 Task: Create Card IT Security Review in Board Team Collaboration Software to Workspace Business Incubators. Create Card Political Science Conference Review in Board Social Media Community Management to Workspace Business Incubators. Create Card IT Security Review in Board Market Analysis for Industry Trend Identification to Workspace Business Incubators
Action: Mouse moved to (340, 141)
Screenshot: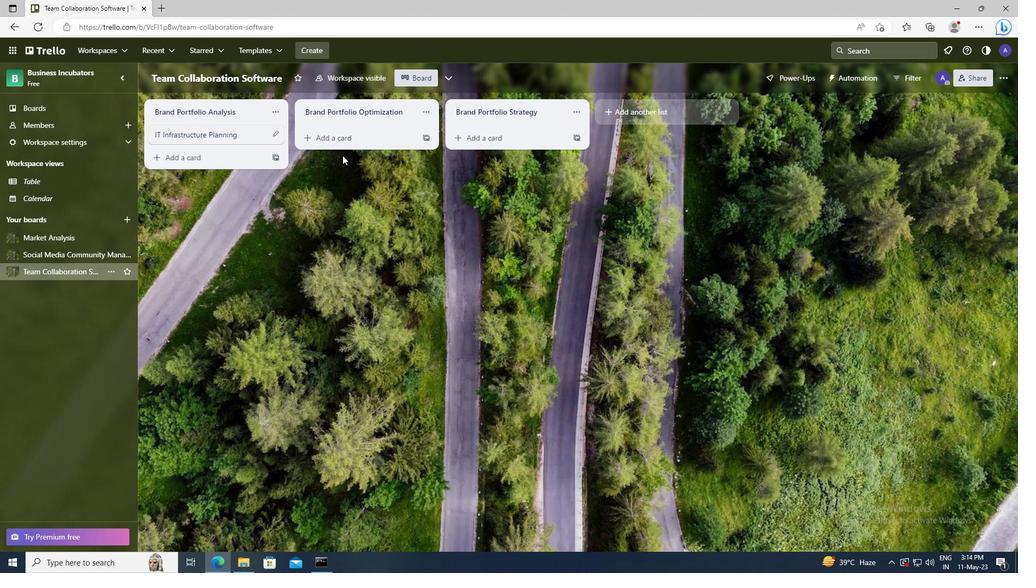 
Action: Mouse pressed left at (340, 141)
Screenshot: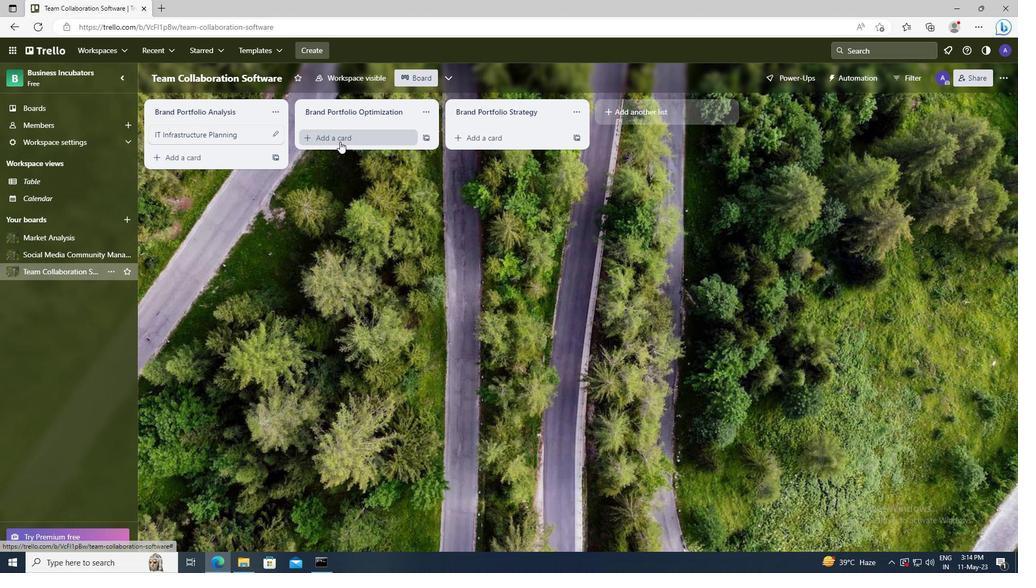 
Action: Key pressed <Key.shift>IT<Key.space><Key.shift>SECURITY<Key.space><Key.shift>REVIEW
Screenshot: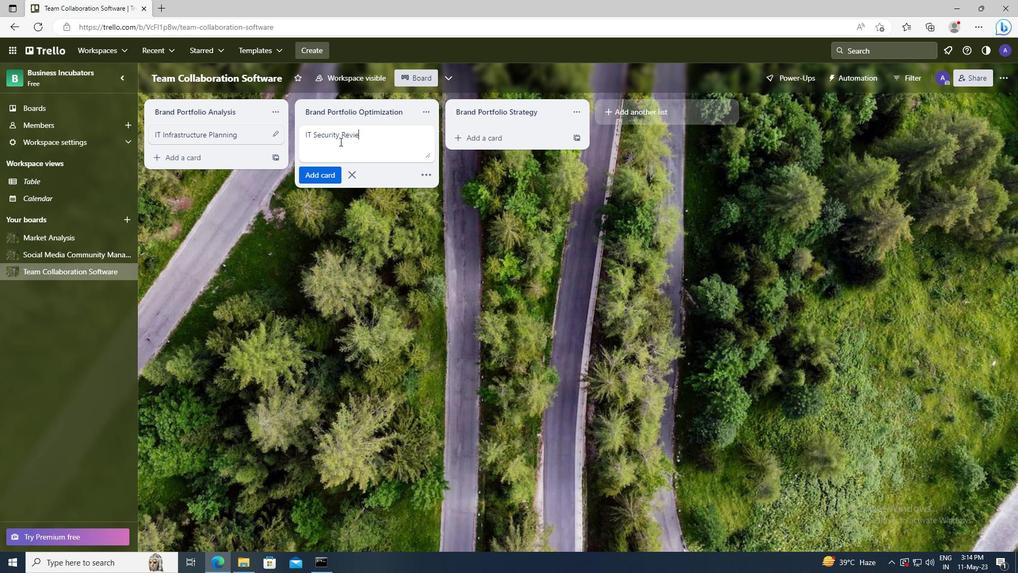 
Action: Mouse moved to (325, 176)
Screenshot: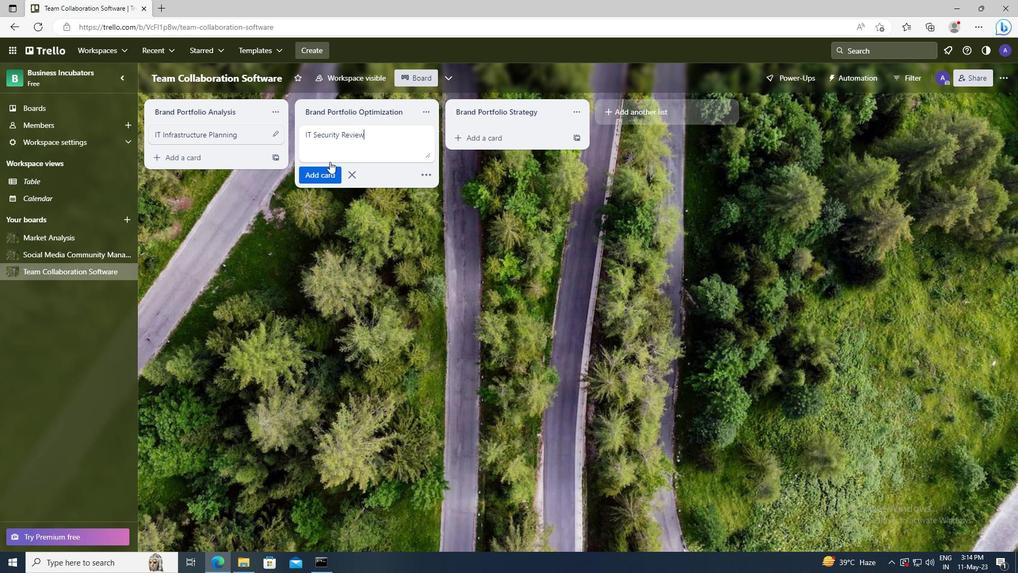 
Action: Mouse pressed left at (325, 176)
Screenshot: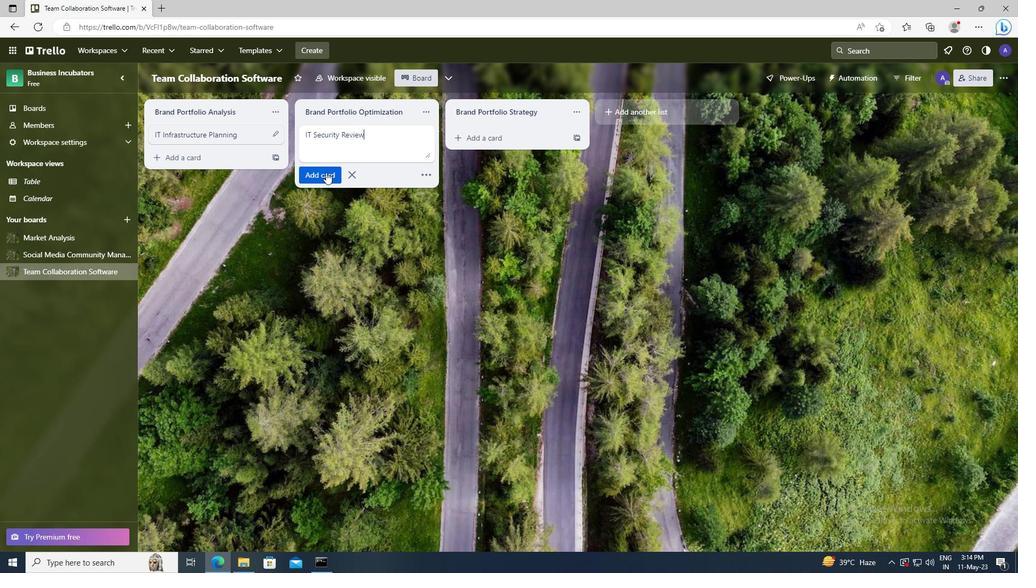 
Action: Mouse moved to (74, 256)
Screenshot: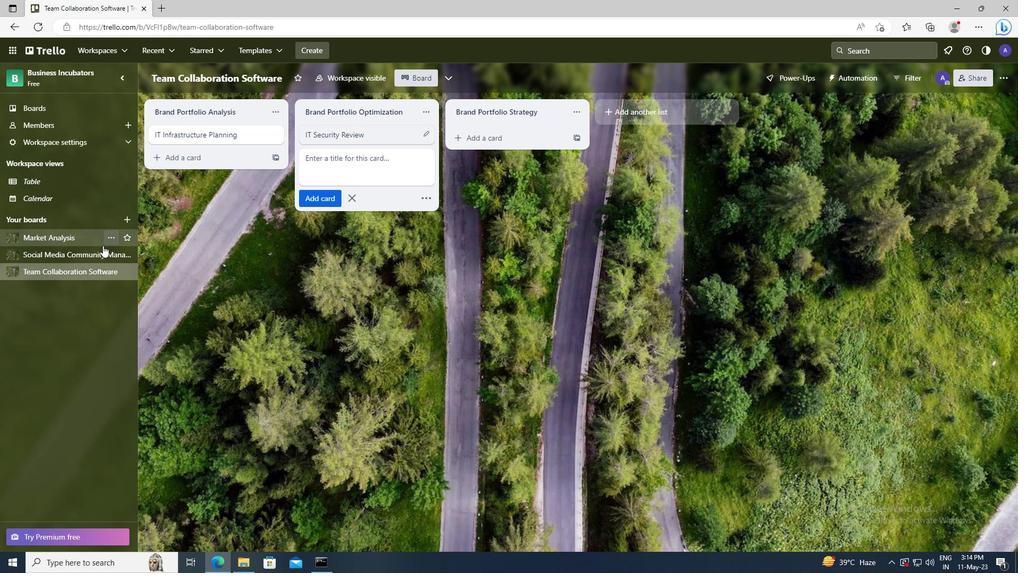 
Action: Mouse pressed left at (74, 256)
Screenshot: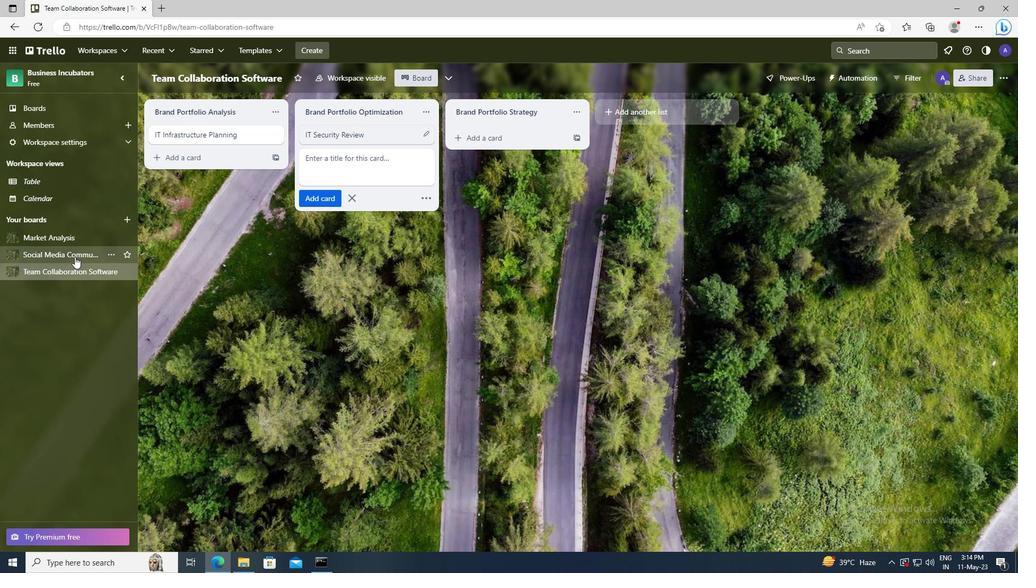 
Action: Mouse moved to (323, 143)
Screenshot: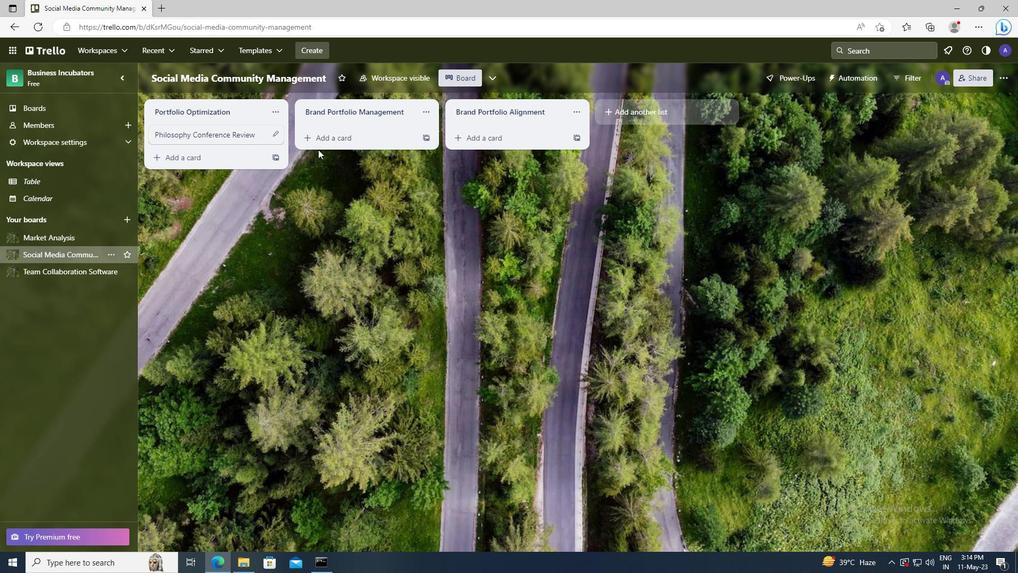 
Action: Mouse pressed left at (323, 143)
Screenshot: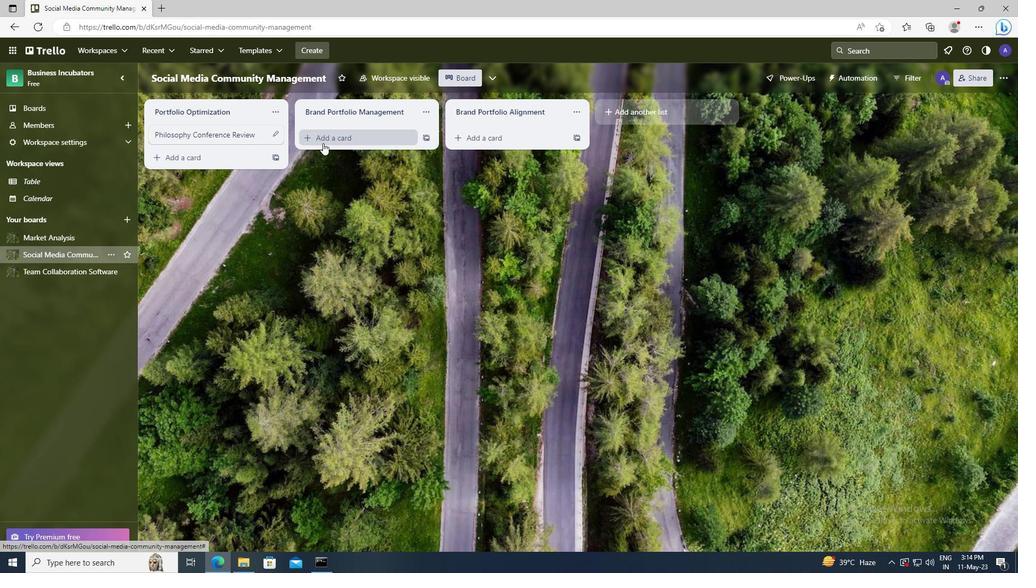 
Action: Key pressed <Key.shift>POLITICAL<Key.space><Key.shift>SCIENCE<Key.space><Key.shift>CONFERENCE<Key.space><Key.shift>REVIEW
Screenshot: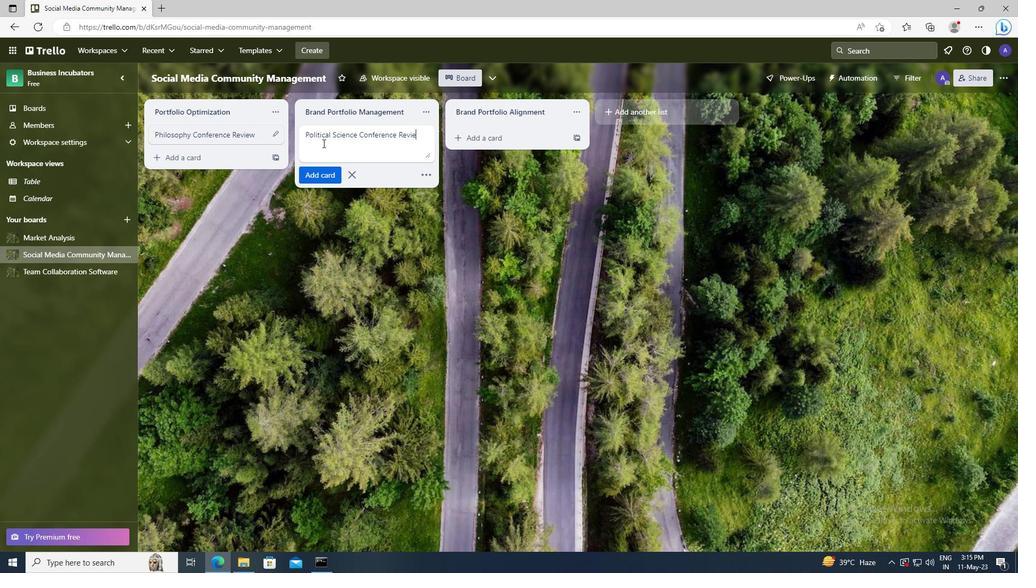 
Action: Mouse moved to (326, 173)
Screenshot: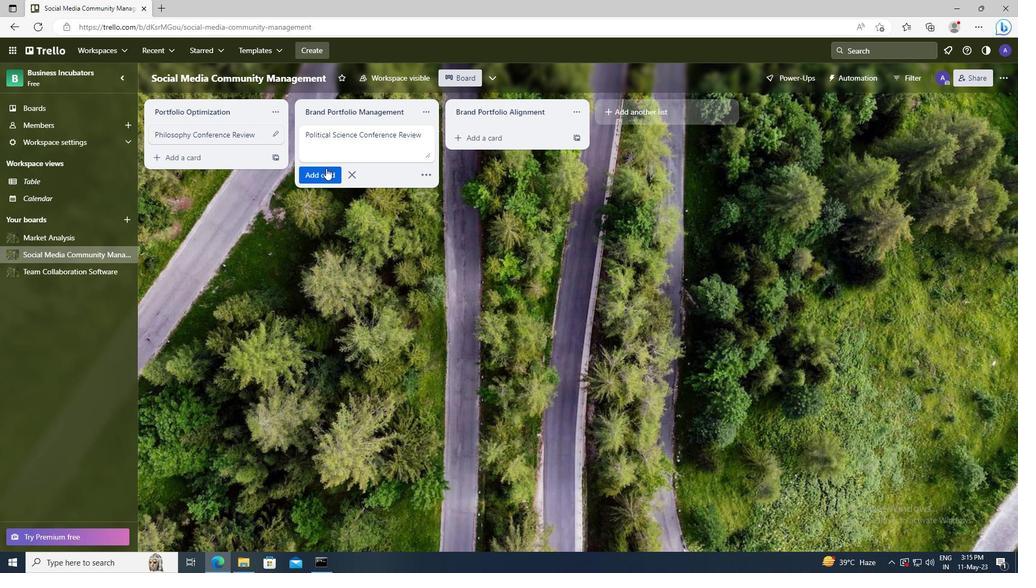 
Action: Mouse pressed left at (326, 173)
Screenshot: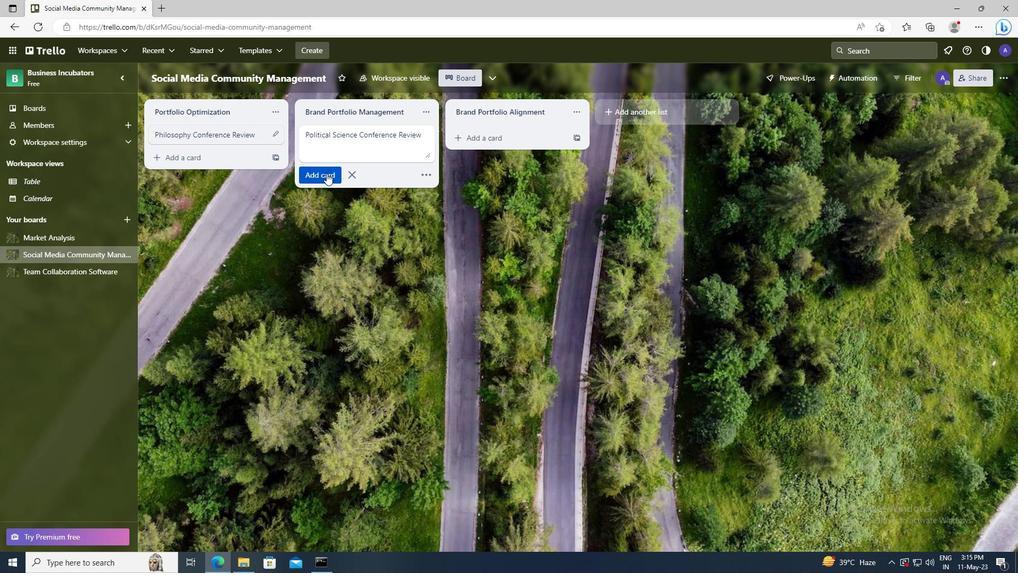 
Action: Mouse moved to (68, 233)
Screenshot: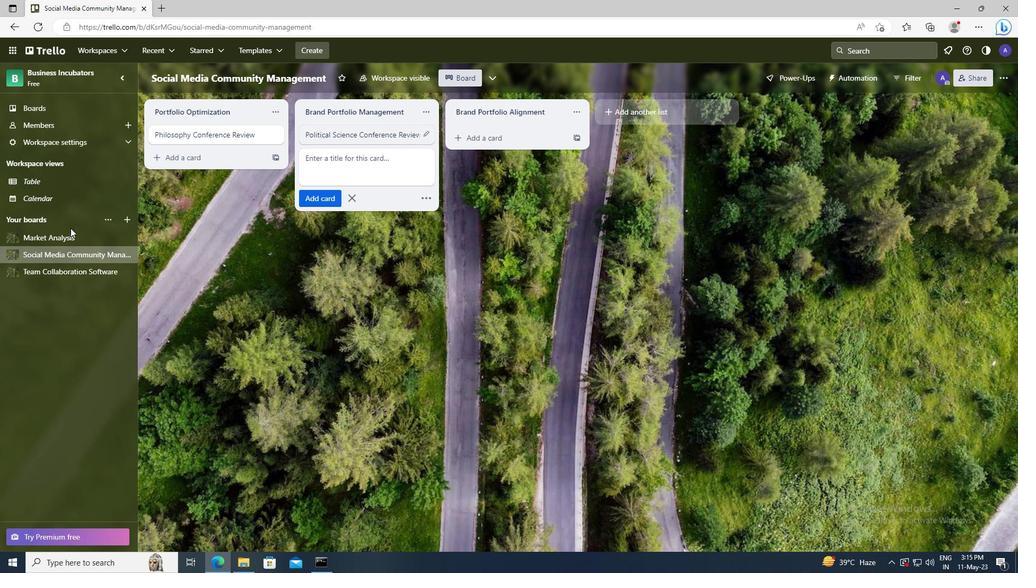 
Action: Mouse pressed left at (68, 233)
Screenshot: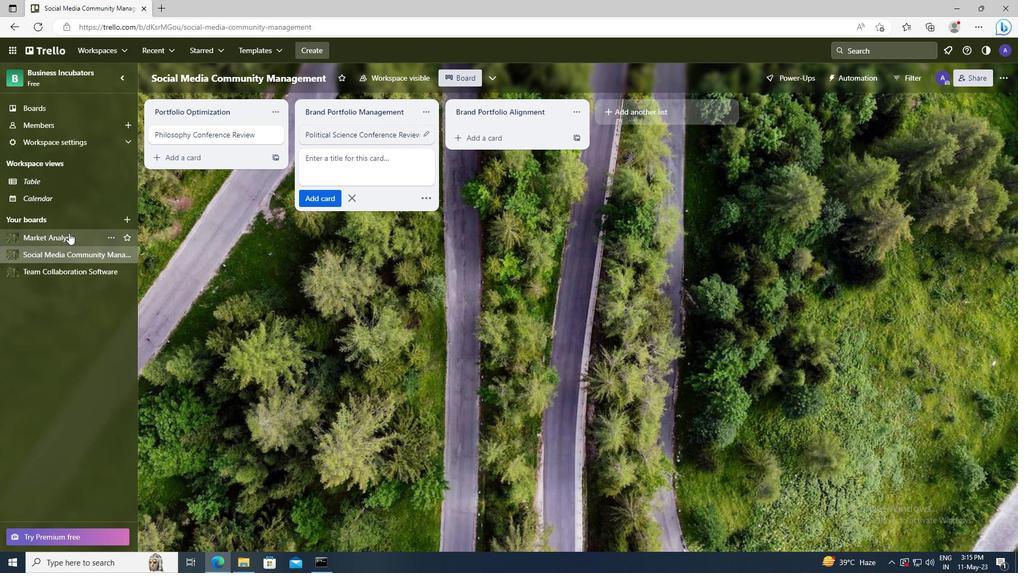
Action: Mouse moved to (325, 133)
Screenshot: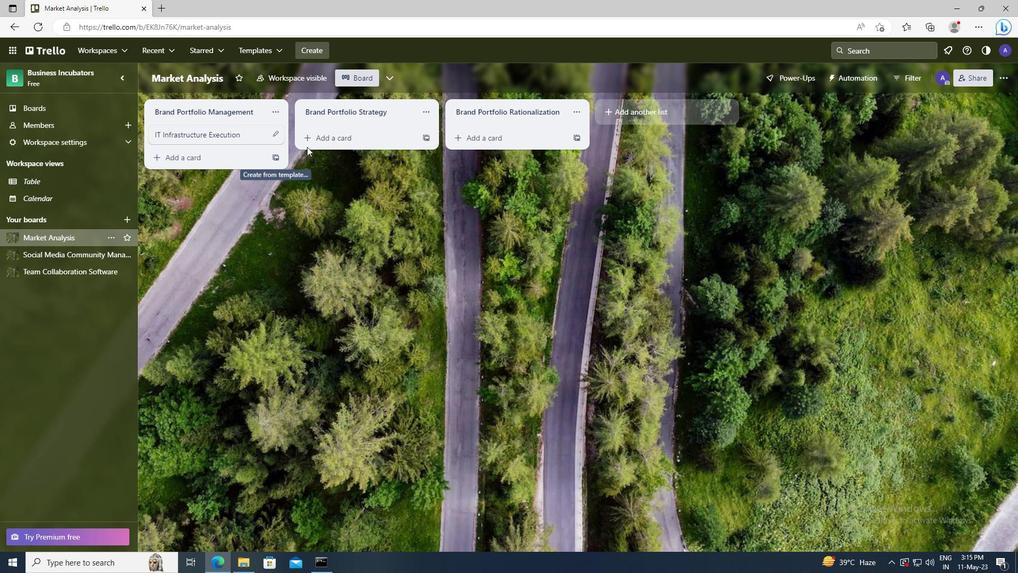 
Action: Mouse pressed left at (325, 133)
Screenshot: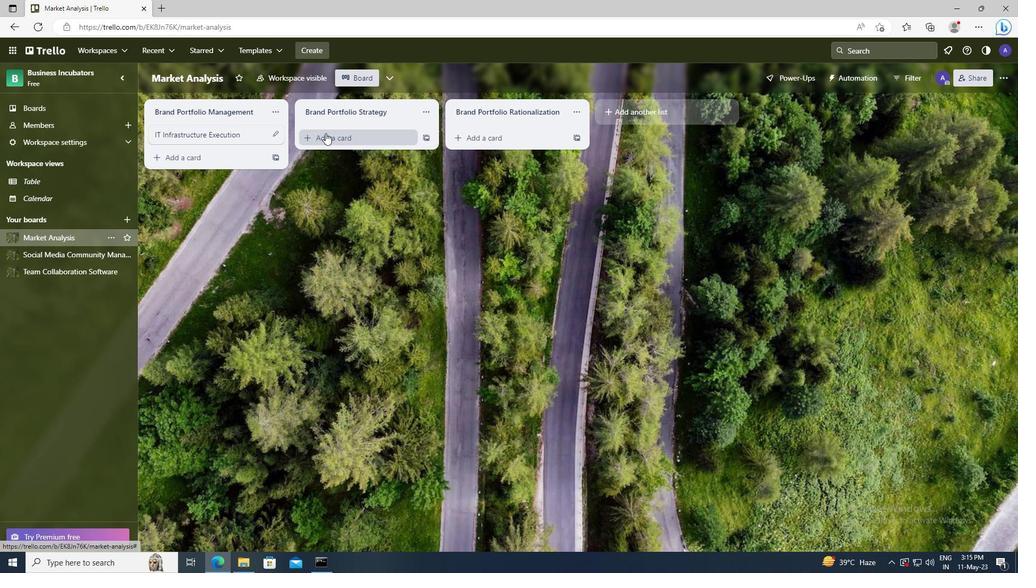 
Action: Key pressed <Key.shift>IT<Key.space><Key.shift>SECURITY<Key.space><Key.shift>REVIEW
Screenshot: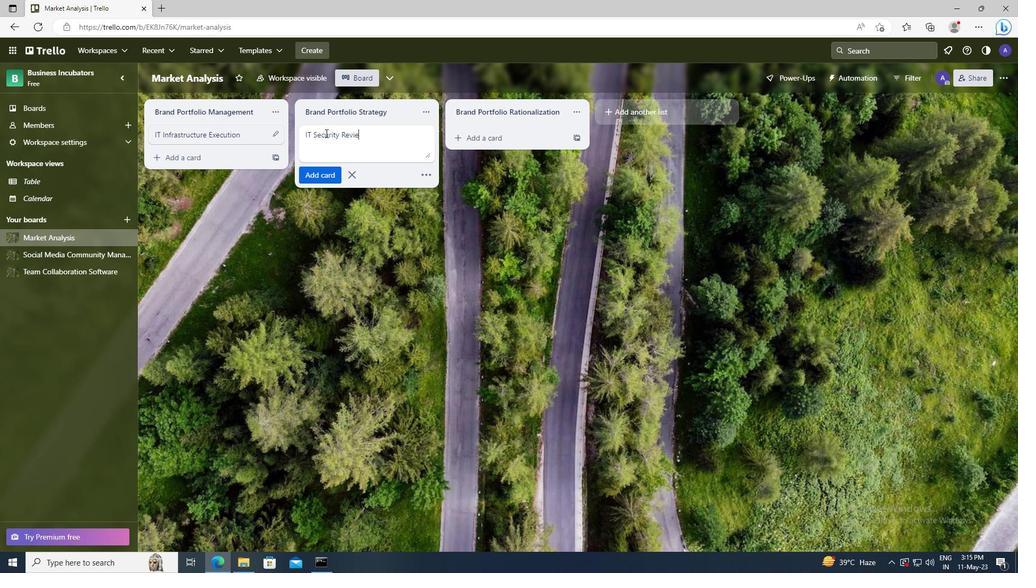 
Action: Mouse moved to (326, 174)
Screenshot: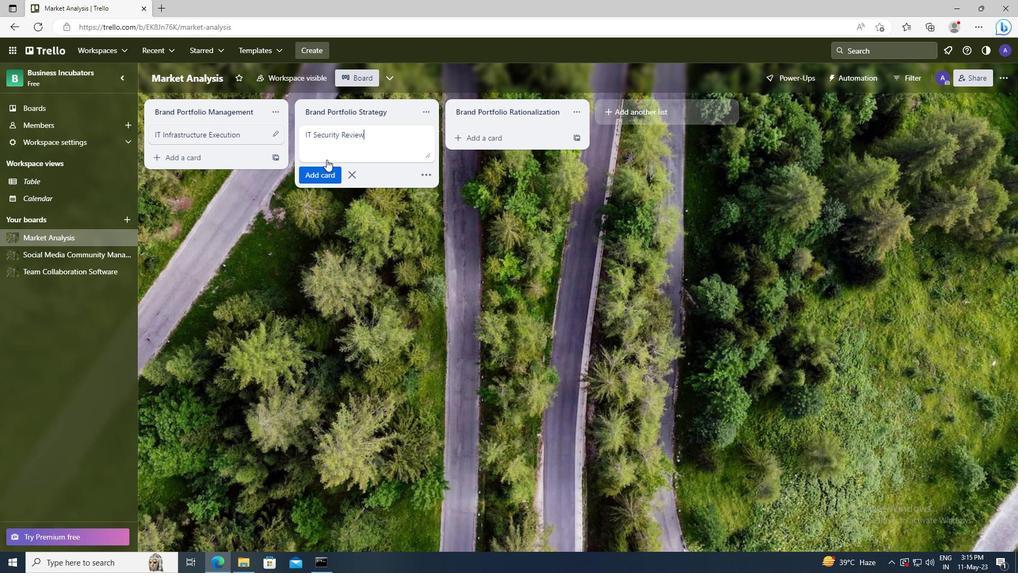 
Action: Mouse pressed left at (326, 174)
Screenshot: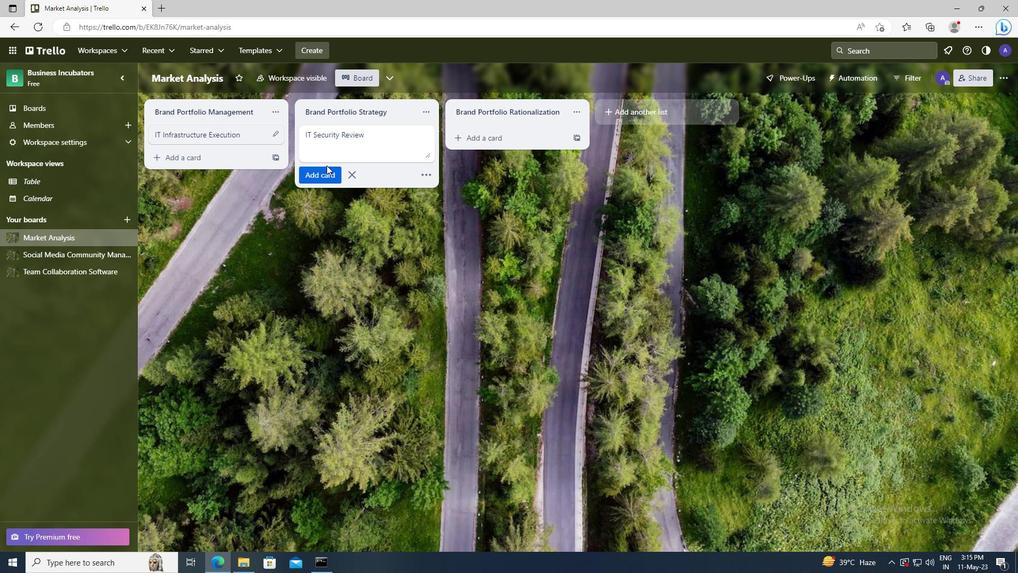 
Action: Mouse moved to (327, 175)
Screenshot: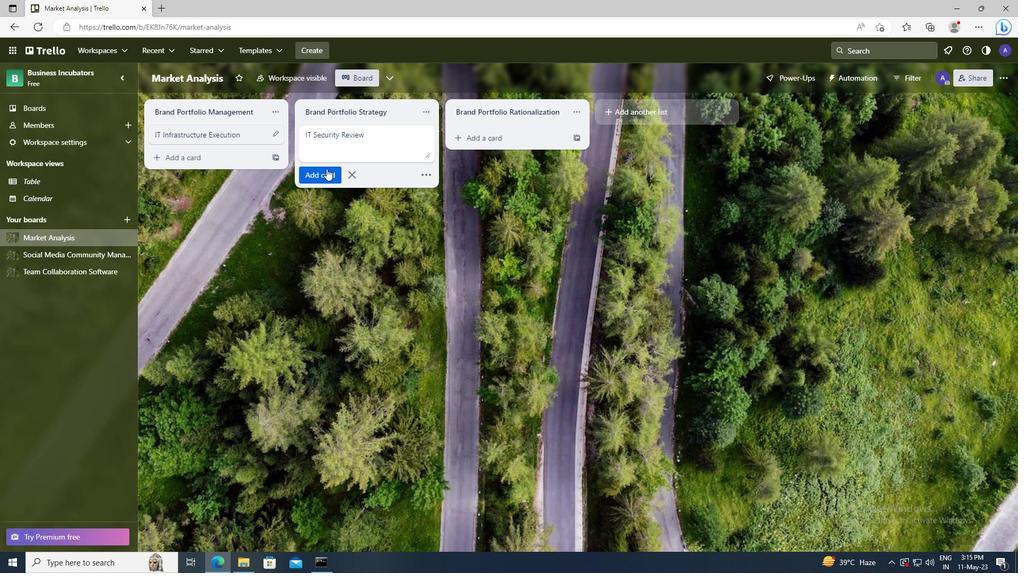 
